 Task: Create a section Code Quality Sprint and in the section, add a milestone Customer Support Portal Development in the project AgileMentor
Action: Mouse moved to (49, 267)
Screenshot: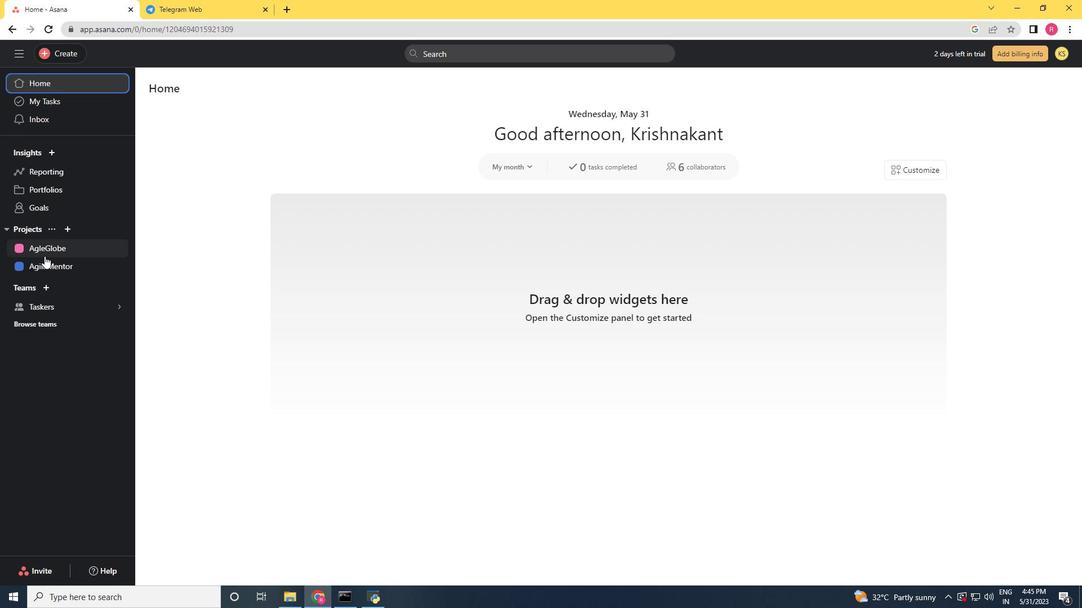 
Action: Mouse pressed left at (49, 267)
Screenshot: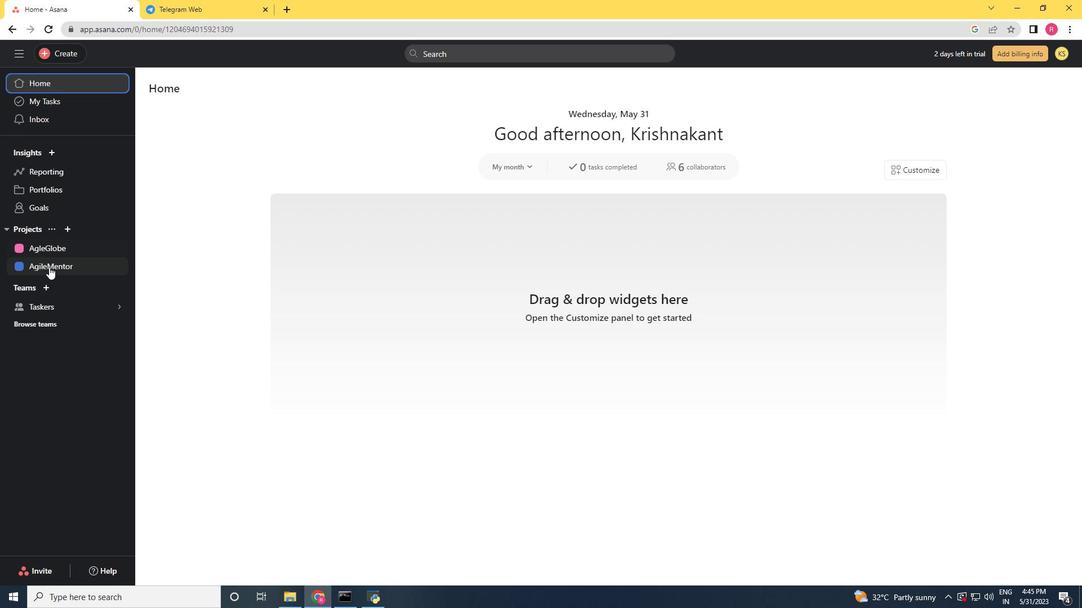 
Action: Mouse moved to (326, 368)
Screenshot: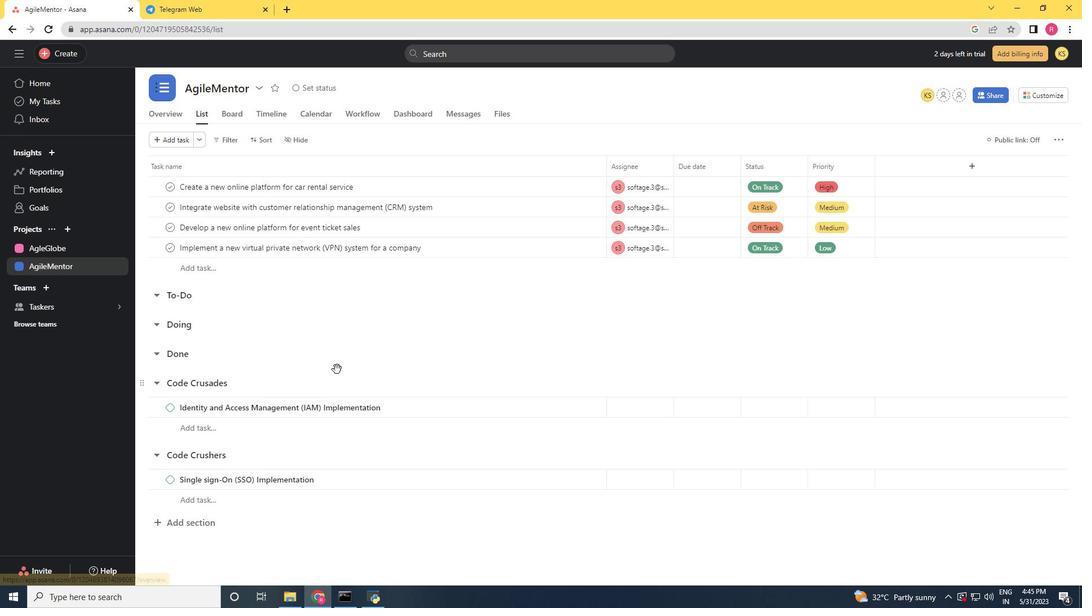 
Action: Mouse scrolled (326, 367) with delta (0, 0)
Screenshot: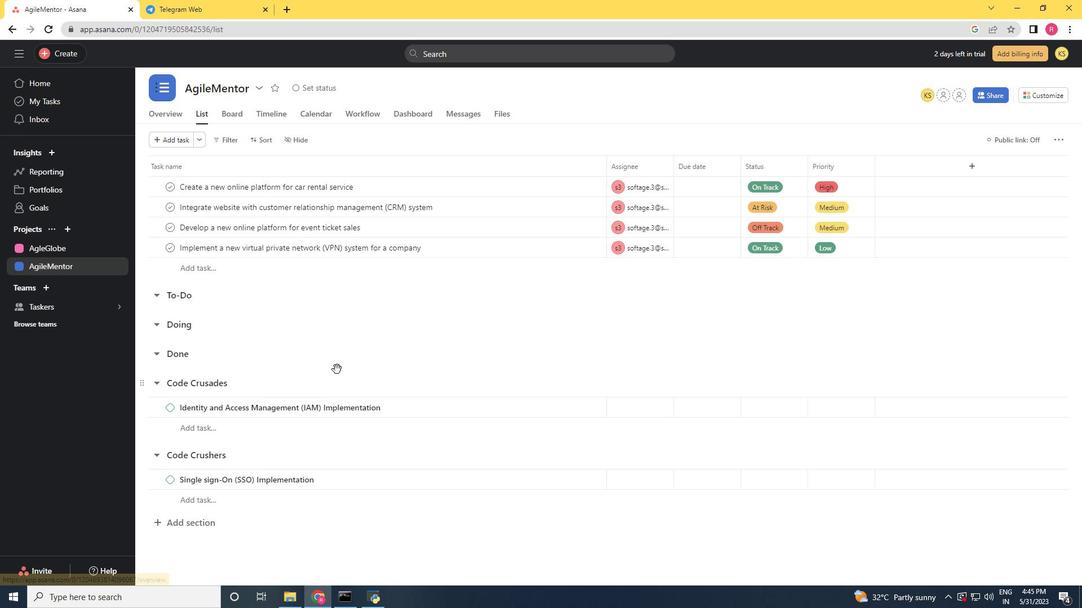 
Action: Mouse scrolled (326, 367) with delta (0, 0)
Screenshot: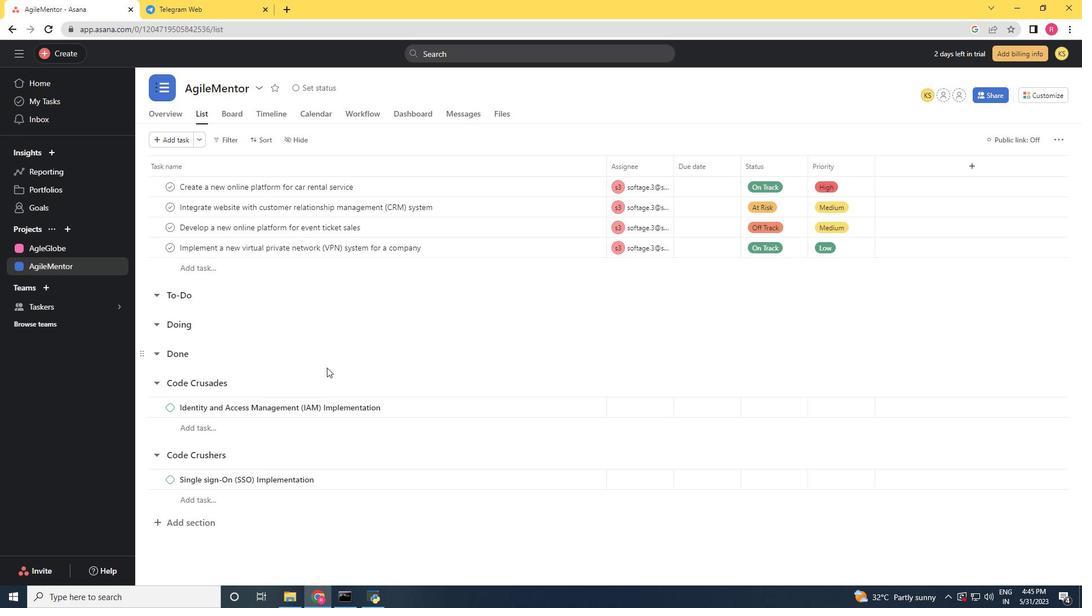 
Action: Mouse scrolled (326, 367) with delta (0, 0)
Screenshot: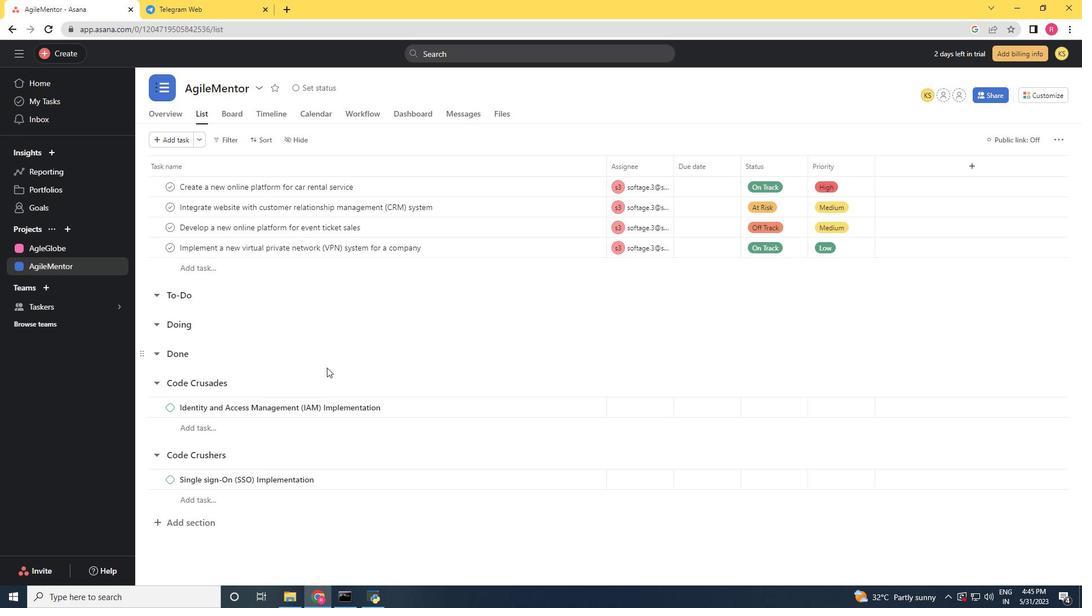 
Action: Mouse scrolled (326, 367) with delta (0, 0)
Screenshot: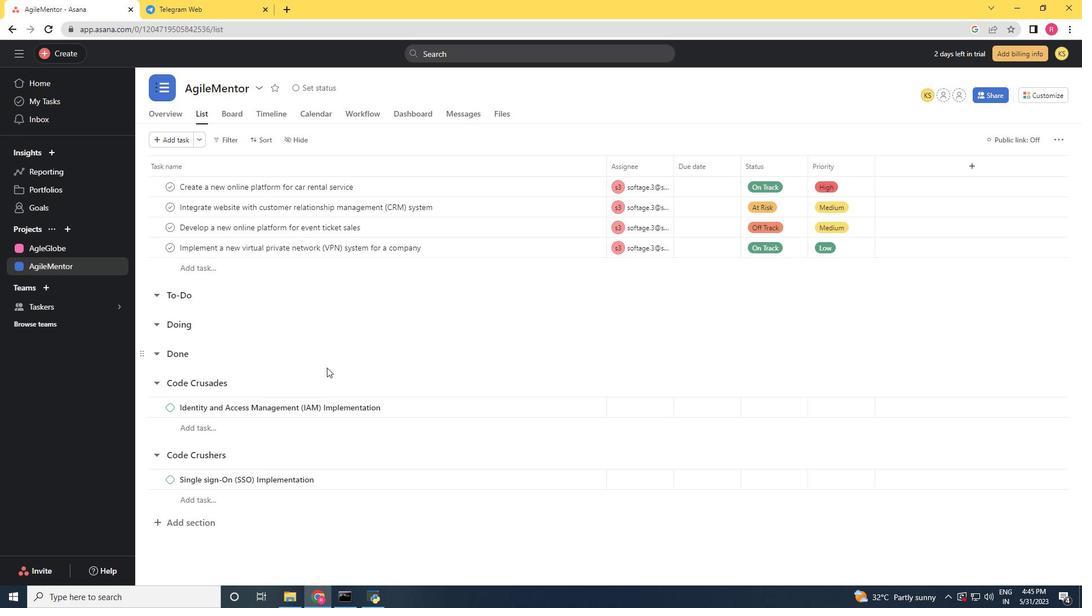 
Action: Mouse moved to (317, 376)
Screenshot: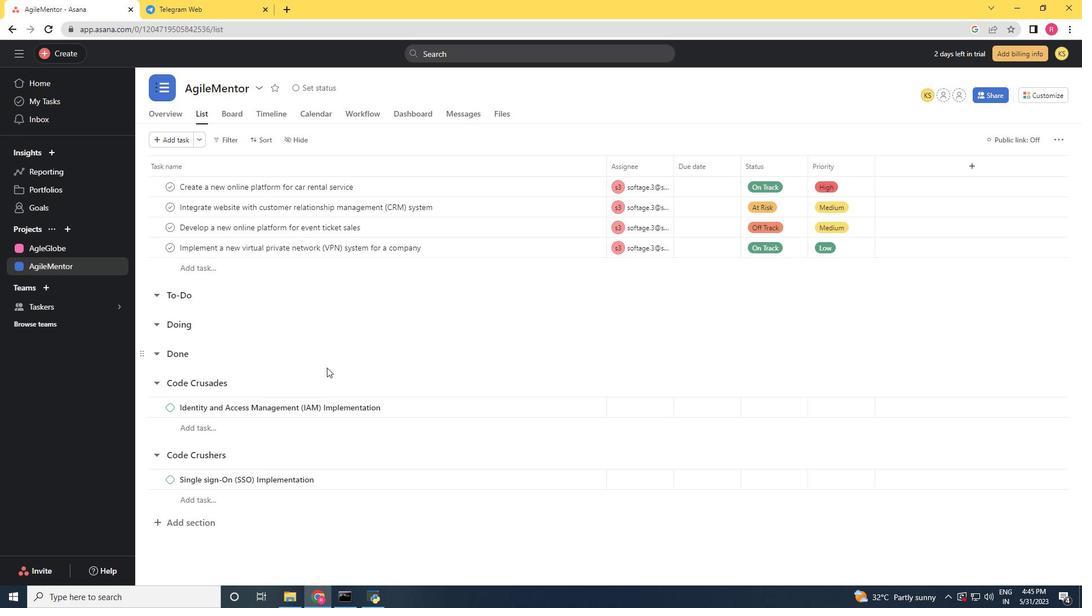 
Action: Mouse scrolled (317, 375) with delta (0, 0)
Screenshot: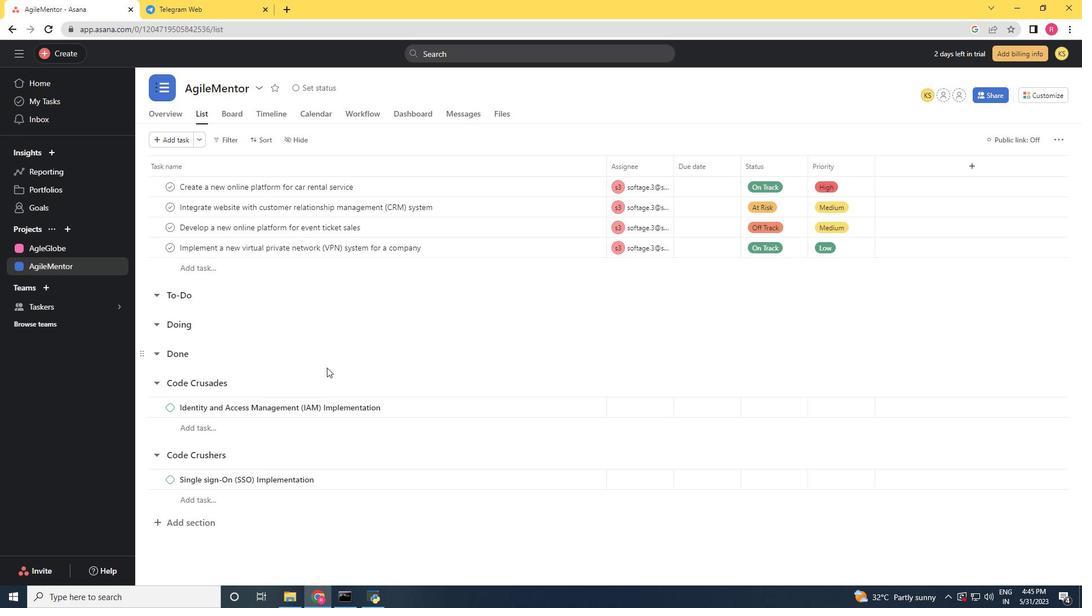 
Action: Mouse moved to (177, 520)
Screenshot: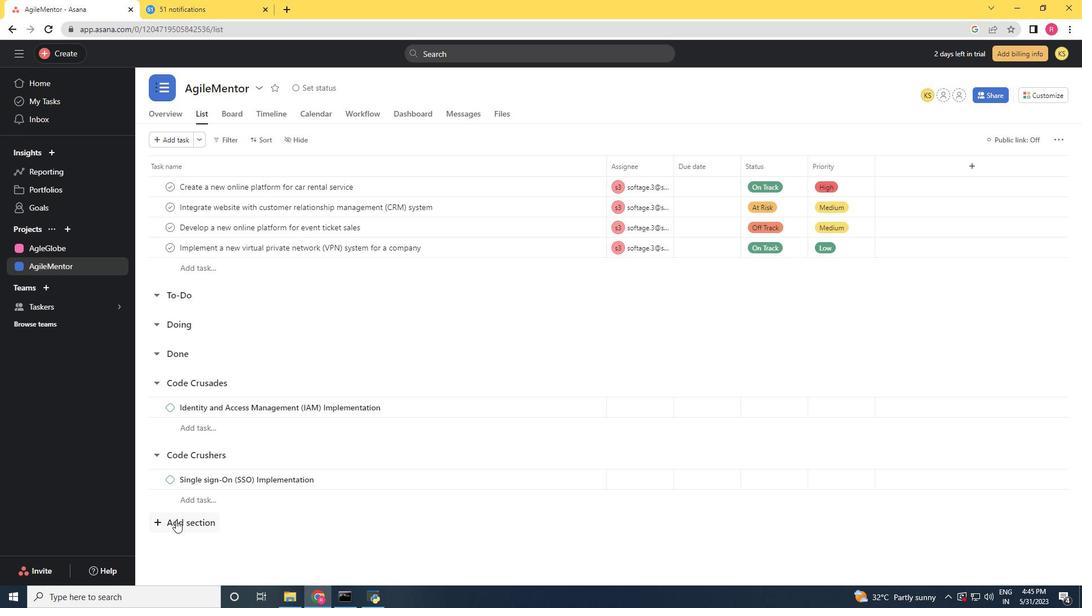 
Action: Mouse pressed left at (177, 520)
Screenshot: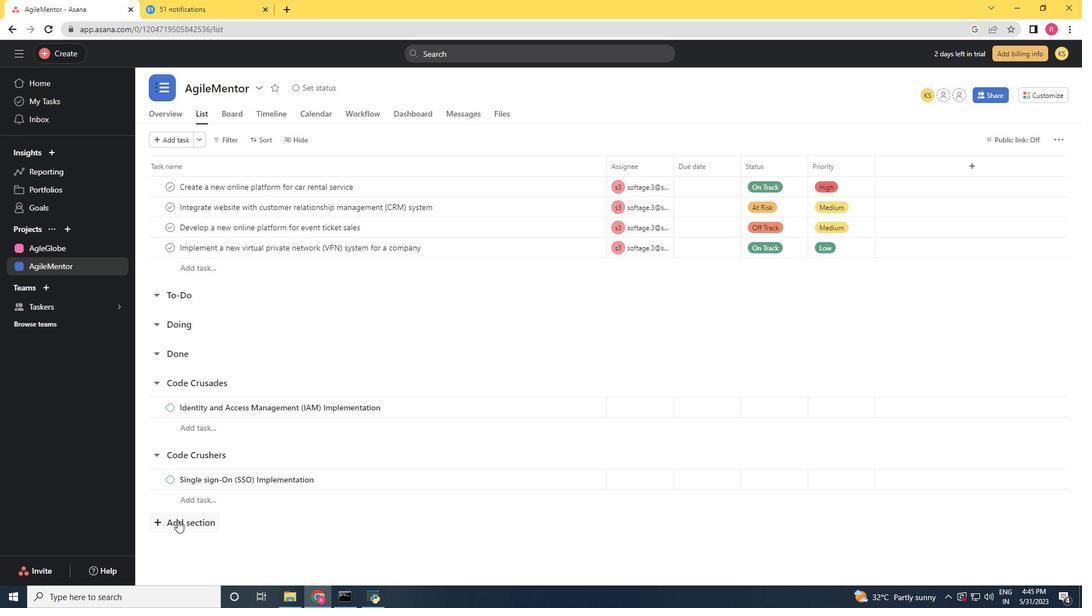 
Action: Key pressed <Key.shift>Code<Key.space><Key.shift><Key.shift><Key.shift><Key.shift><Key.shift><Key.shift><Key.shift><Key.shift><Key.shift><Key.shift><Key.shift>Quality<Key.space><Key.shift>Sprint
Screenshot: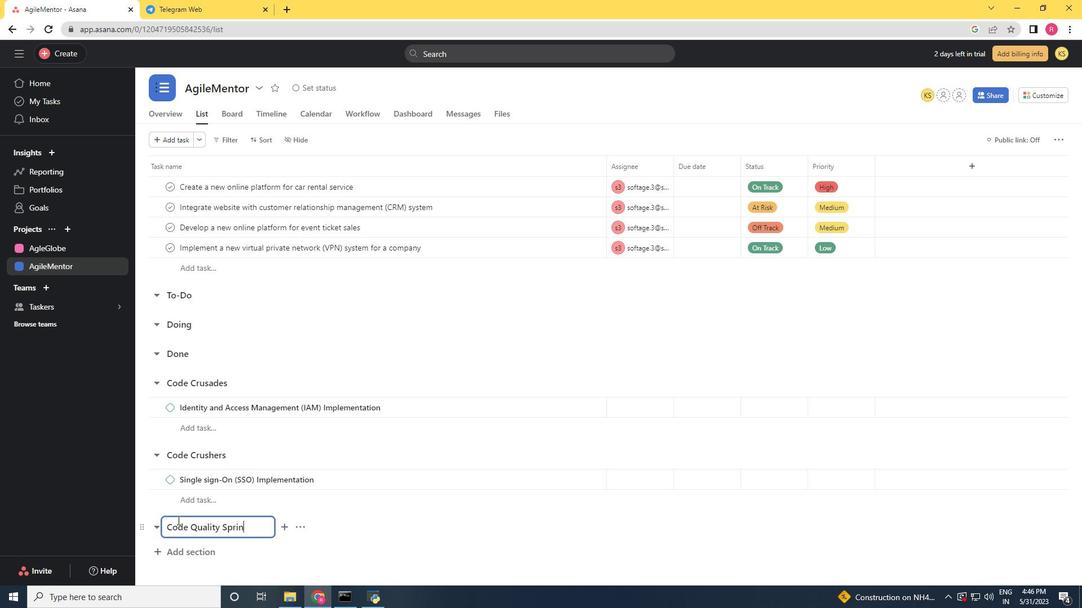 
Action: Mouse moved to (264, 552)
Screenshot: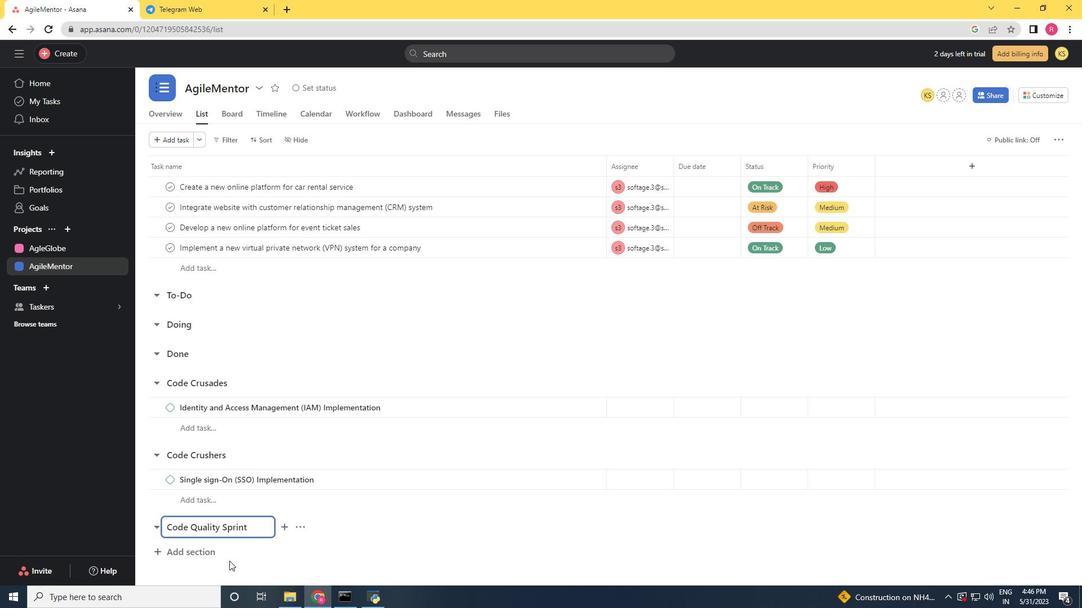 
Action: Key pressed <Key.enter><Key.shift>Customer<Key.space><Key.shift>Support<Key.space><Key.shift>Portal<Key.space><Key.shift>Developmen<Key.space><Key.backspace>t<Key.space>
Screenshot: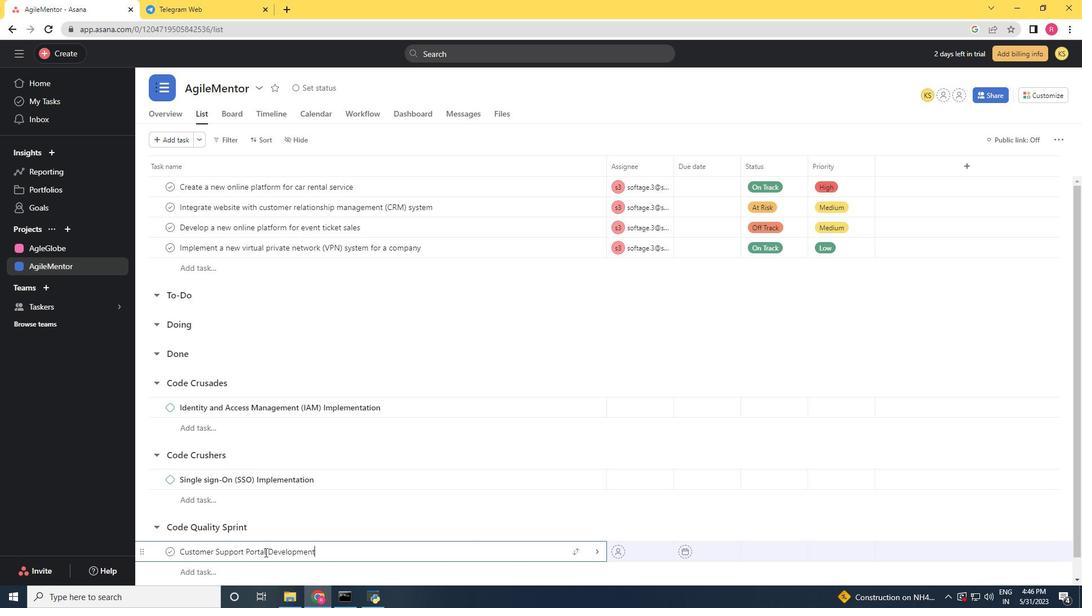 
Action: Mouse moved to (395, 551)
Screenshot: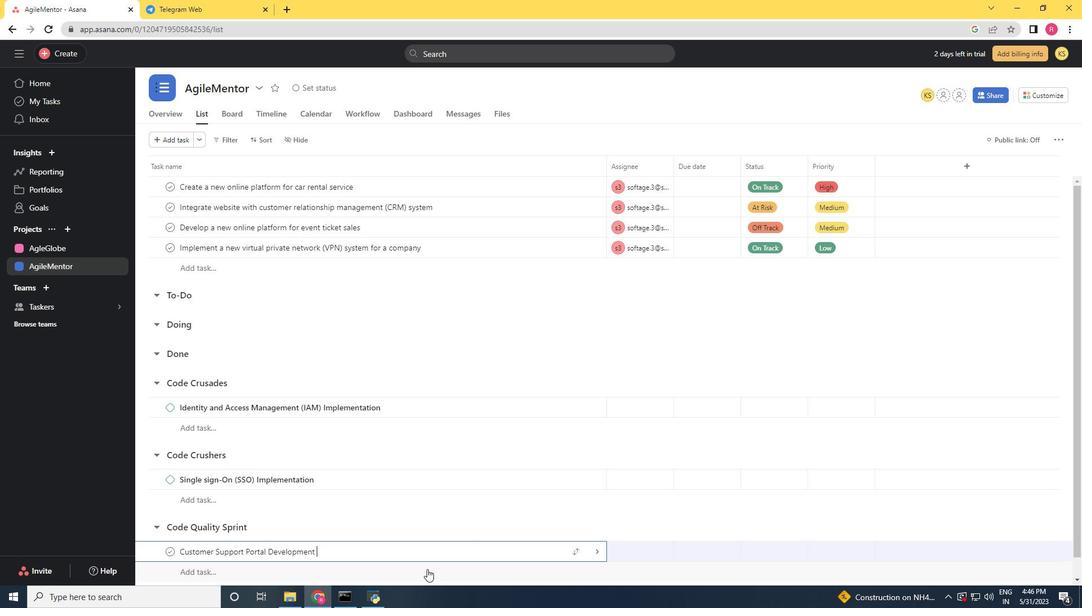 
Action: Mouse pressed right at (395, 551)
Screenshot: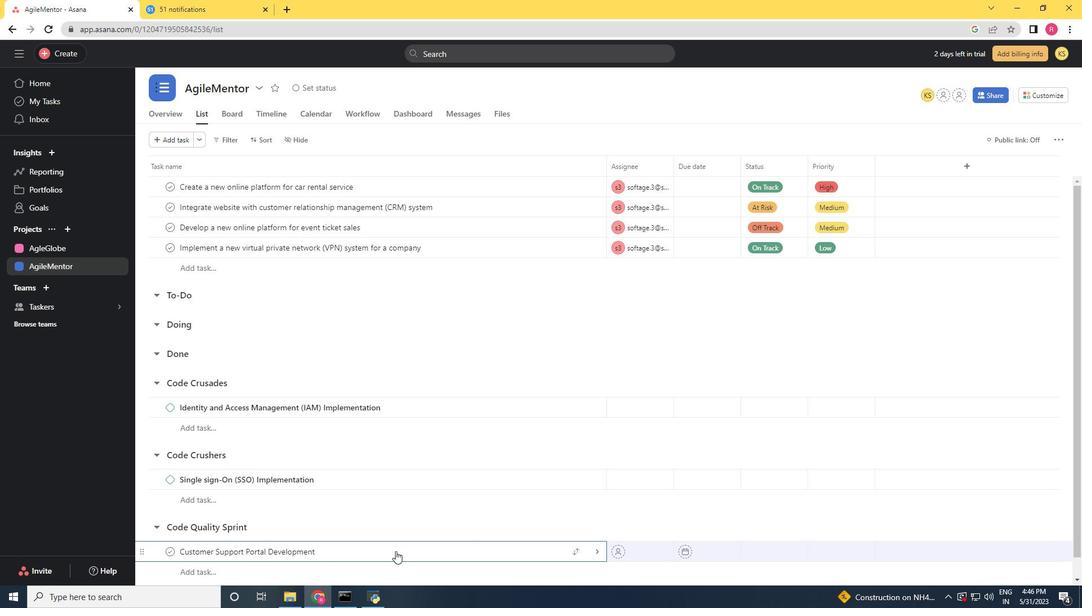 
Action: Mouse moved to (441, 492)
Screenshot: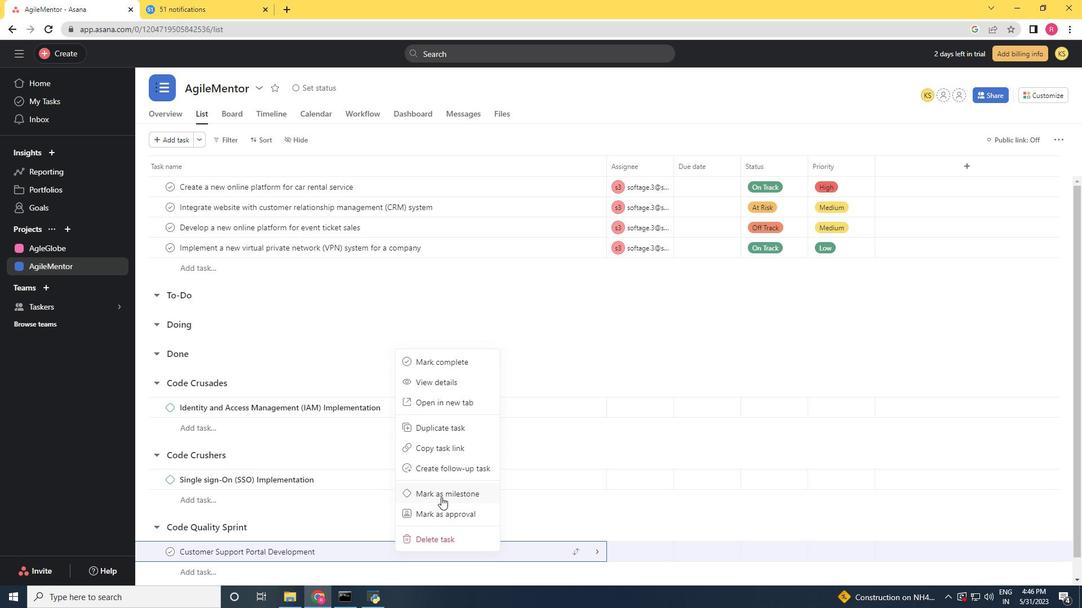 
Action: Mouse pressed left at (441, 492)
Screenshot: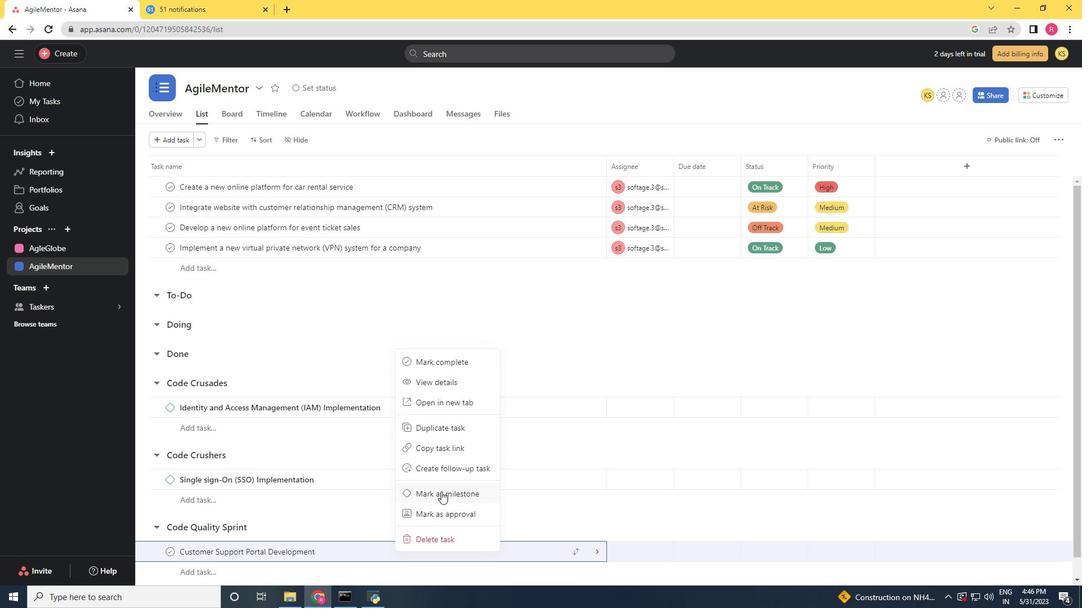 
